 Task: Adjust the "Undo Send" cancellation period to 20 seconds in Gmail settings.
Action: Mouse moved to (1015, 60)
Screenshot: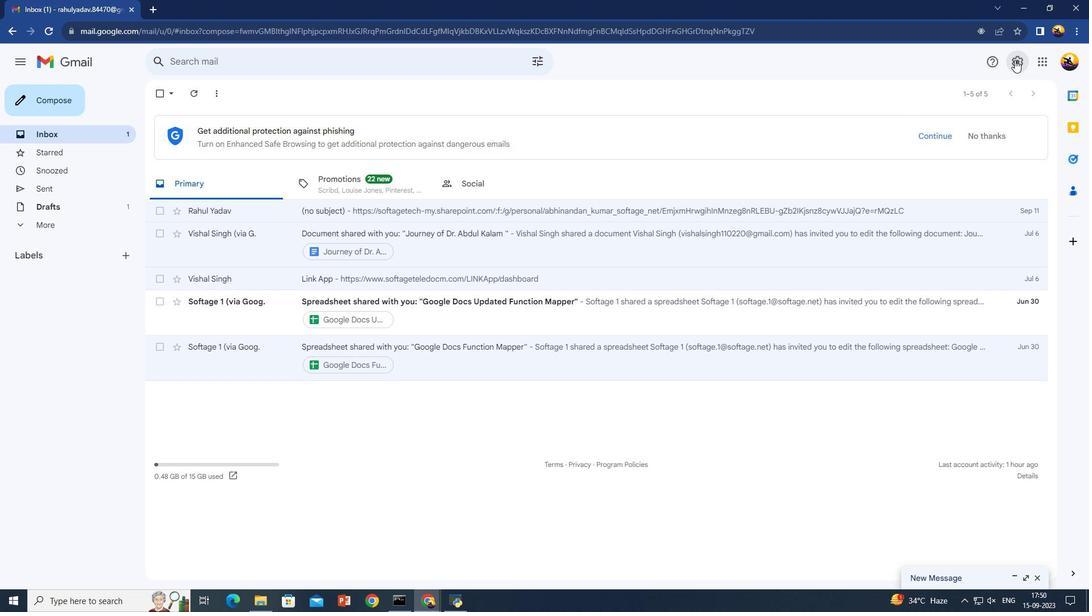 
Action: Mouse pressed left at (1015, 60)
Screenshot: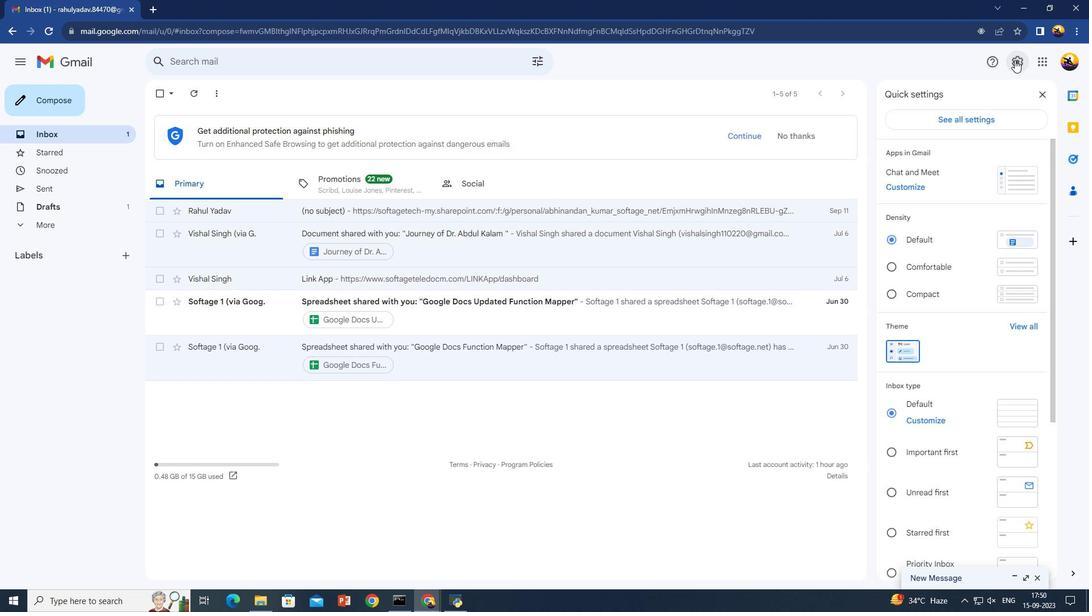 
Action: Mouse moved to (987, 123)
Screenshot: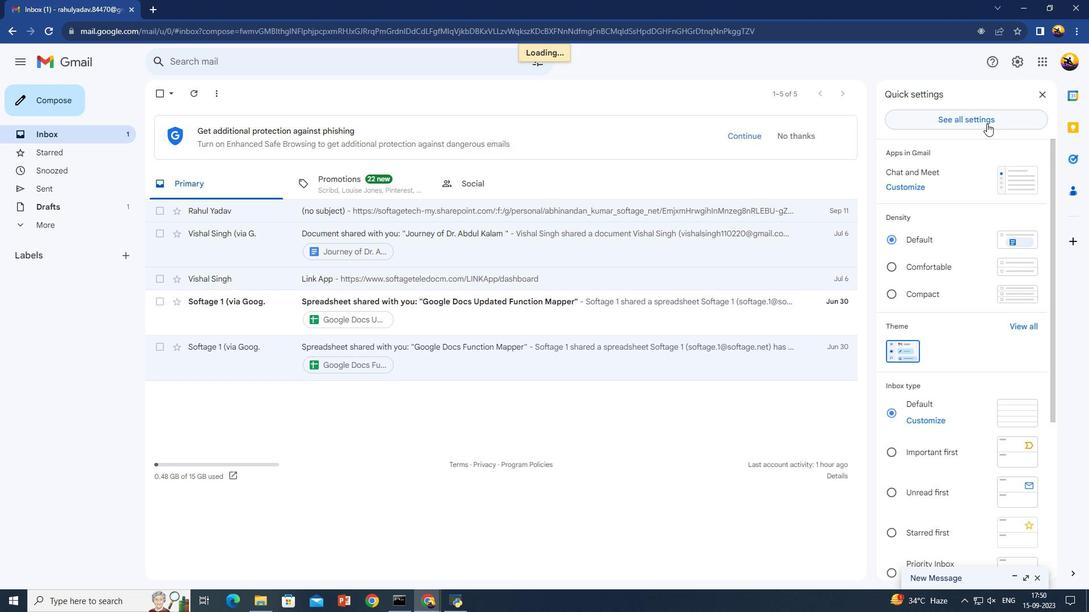 
Action: Mouse pressed left at (987, 123)
Screenshot: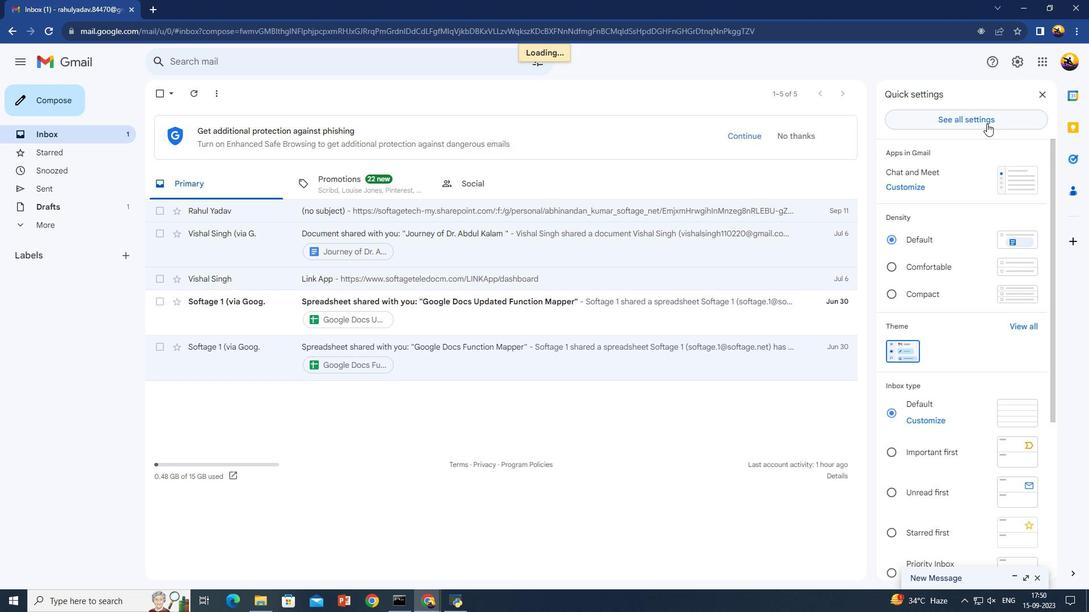 
Action: Mouse moved to (448, 225)
Screenshot: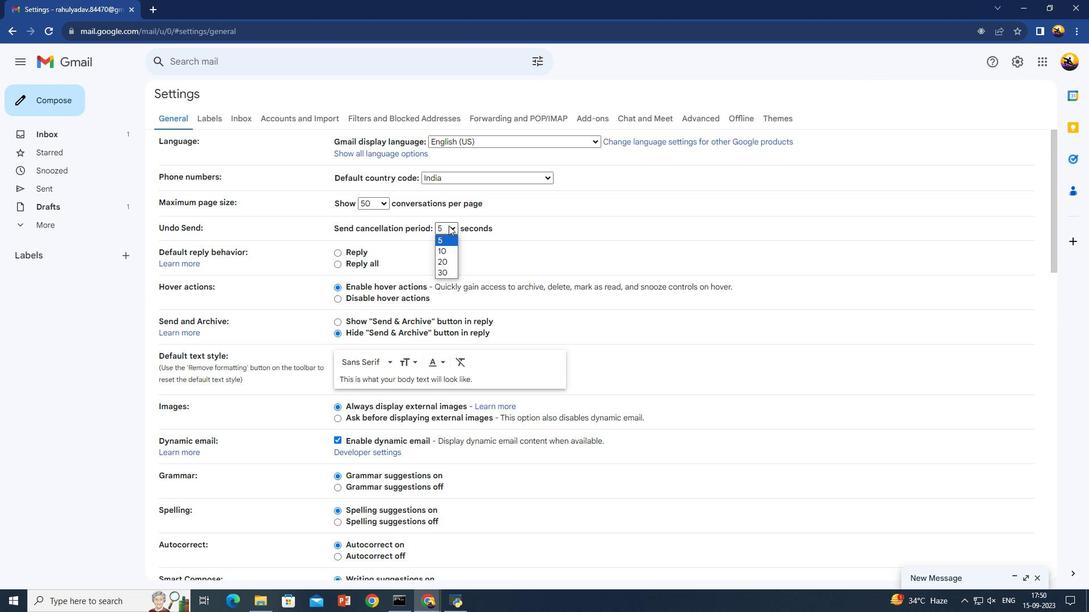 
Action: Mouse pressed left at (448, 225)
Screenshot: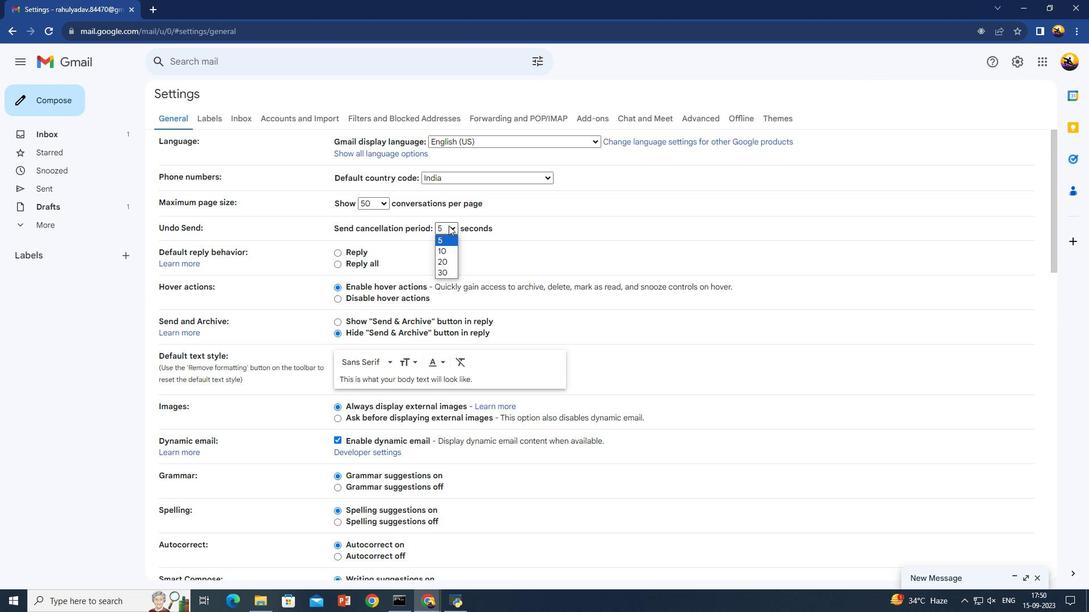 
Action: Mouse moved to (445, 258)
Screenshot: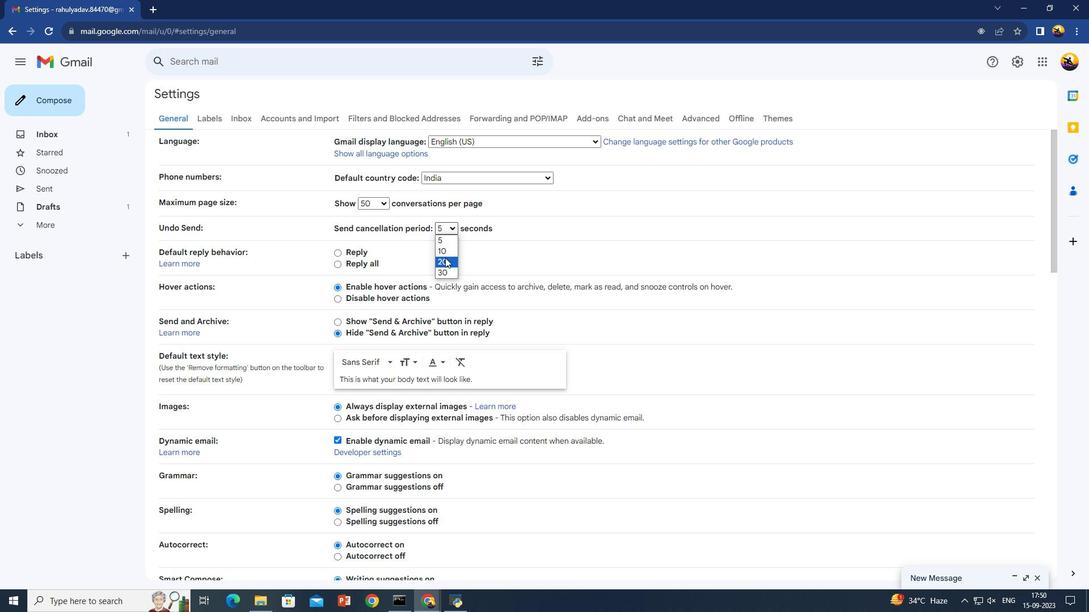 
Action: Mouse pressed left at (445, 258)
Screenshot: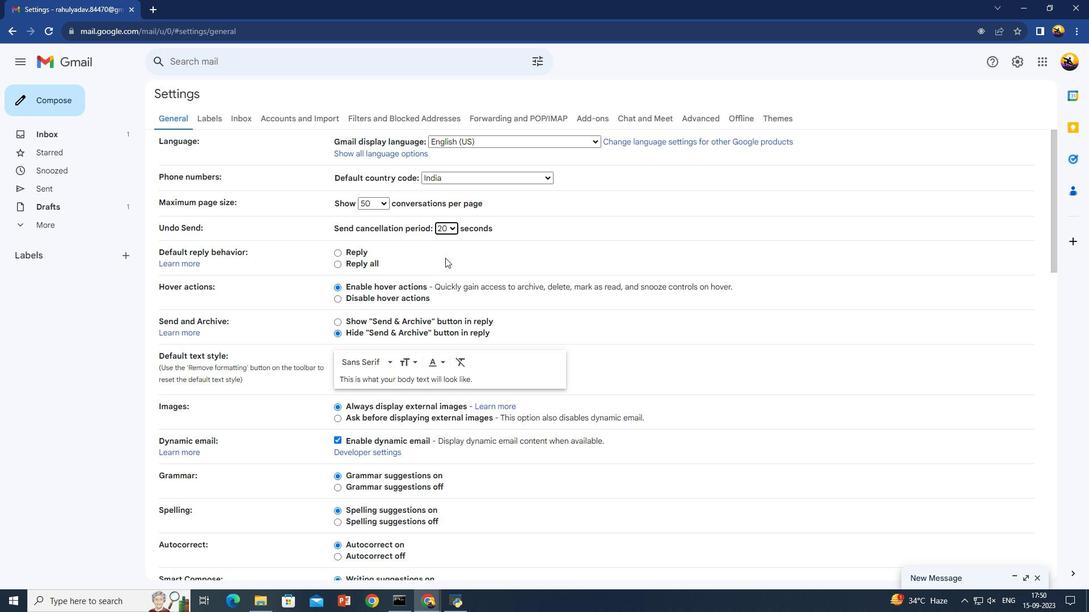 
Action: Mouse scrolled (445, 257) with delta (0, 0)
Screenshot: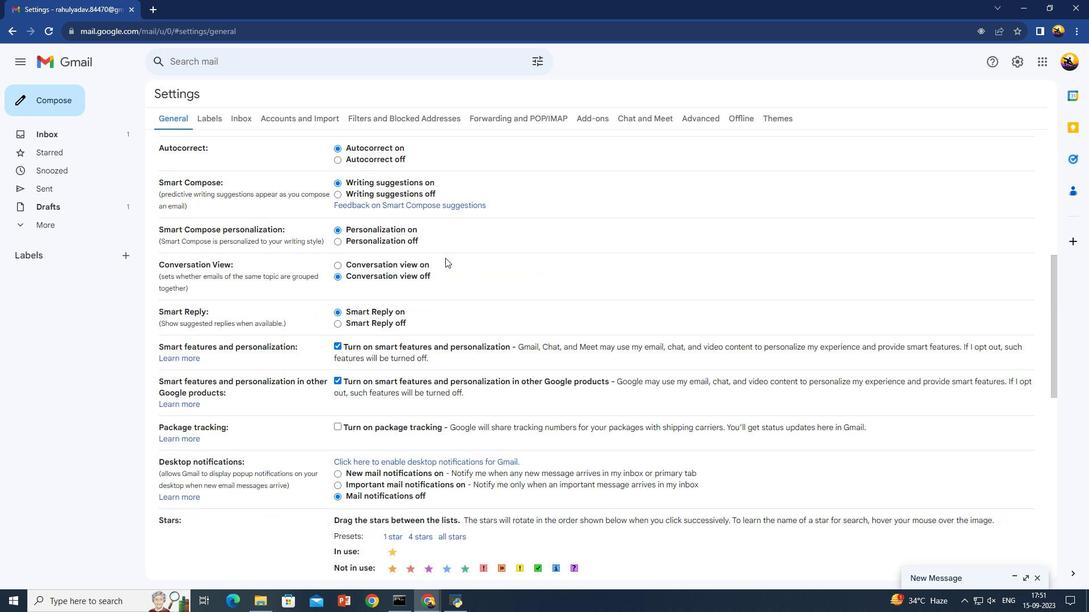 
Action: Mouse scrolled (445, 257) with delta (0, 0)
Screenshot: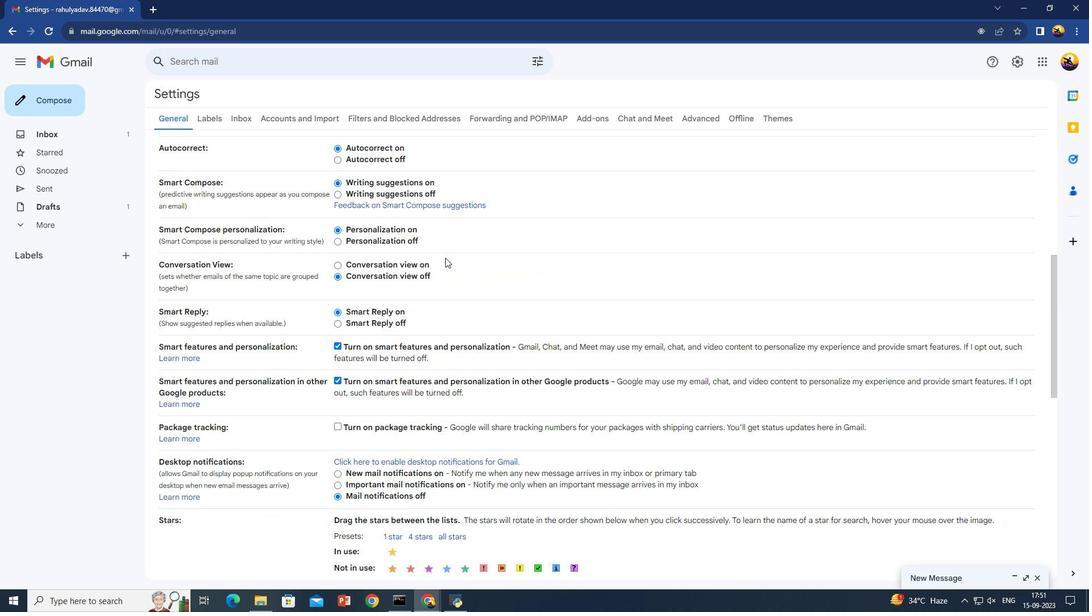
Action: Mouse scrolled (445, 257) with delta (0, 0)
Screenshot: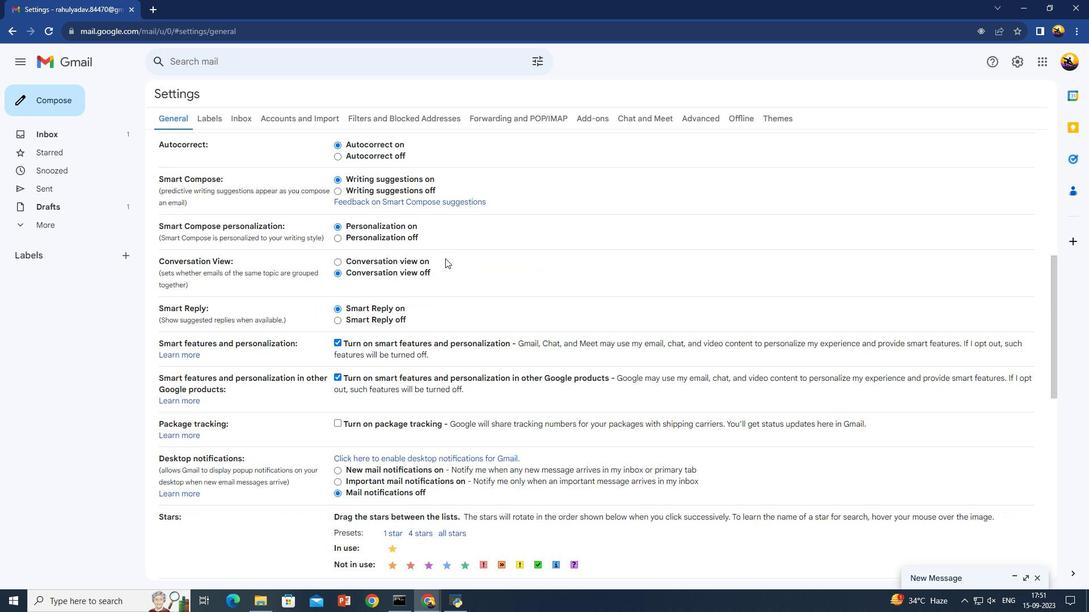
Action: Mouse scrolled (445, 257) with delta (0, 0)
Screenshot: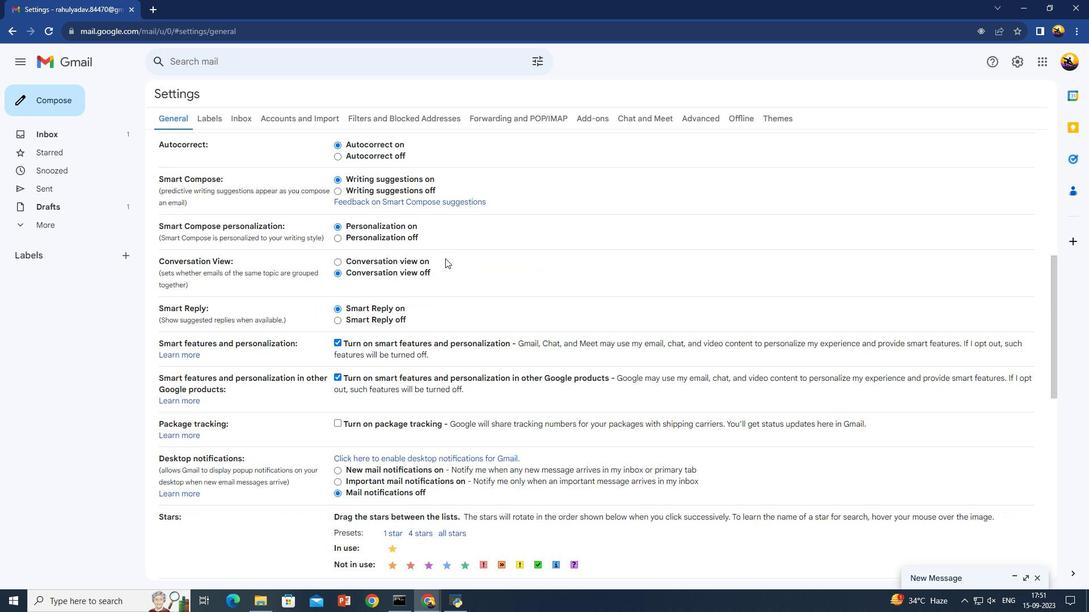 
Action: Mouse scrolled (445, 257) with delta (0, 0)
Screenshot: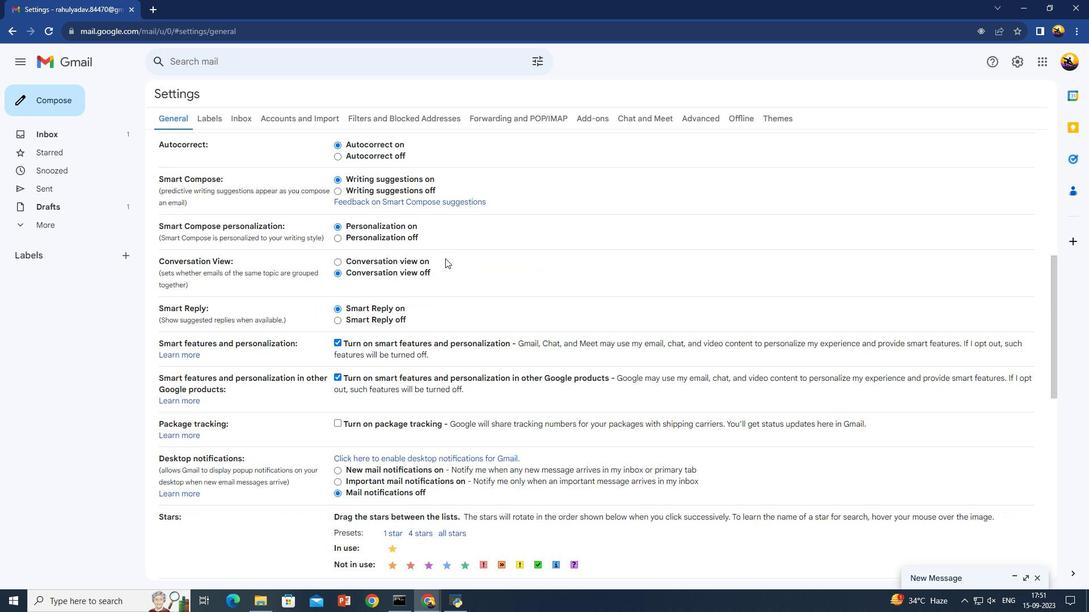 
Action: Mouse scrolled (445, 257) with delta (0, 0)
Screenshot: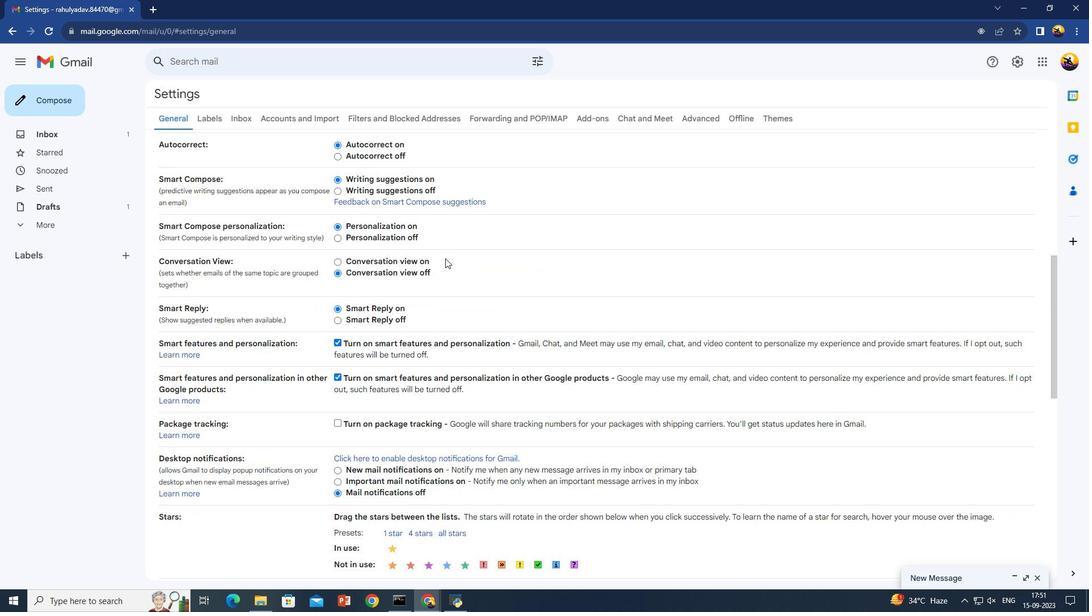 
Action: Mouse scrolled (445, 257) with delta (0, 0)
Screenshot: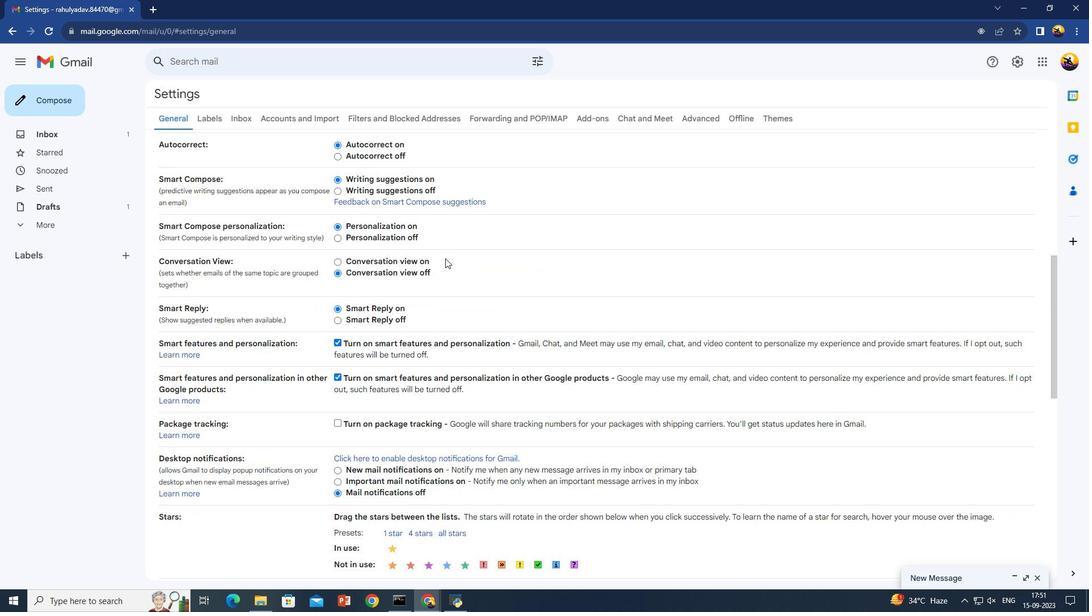 
Action: Mouse moved to (445, 258)
Screenshot: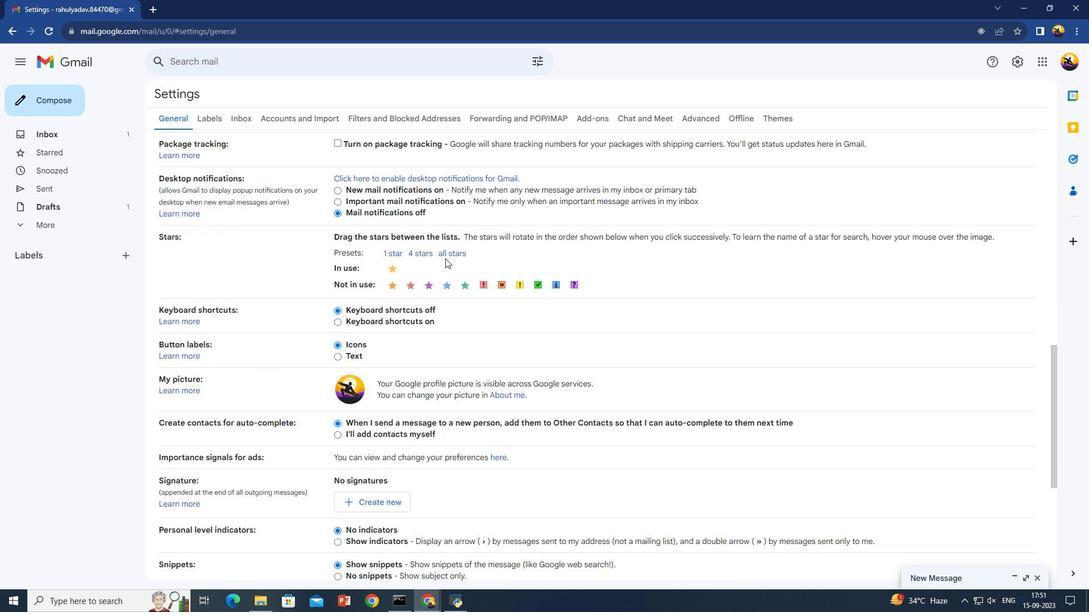 
Action: Mouse scrolled (445, 258) with delta (0, 0)
Screenshot: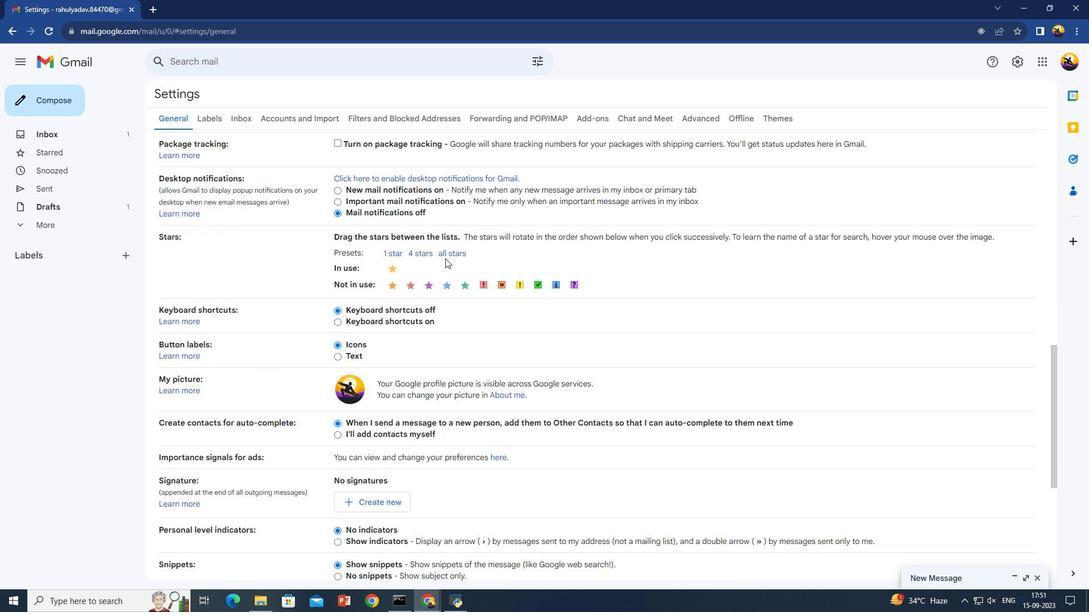 
Action: Mouse scrolled (445, 258) with delta (0, 0)
Screenshot: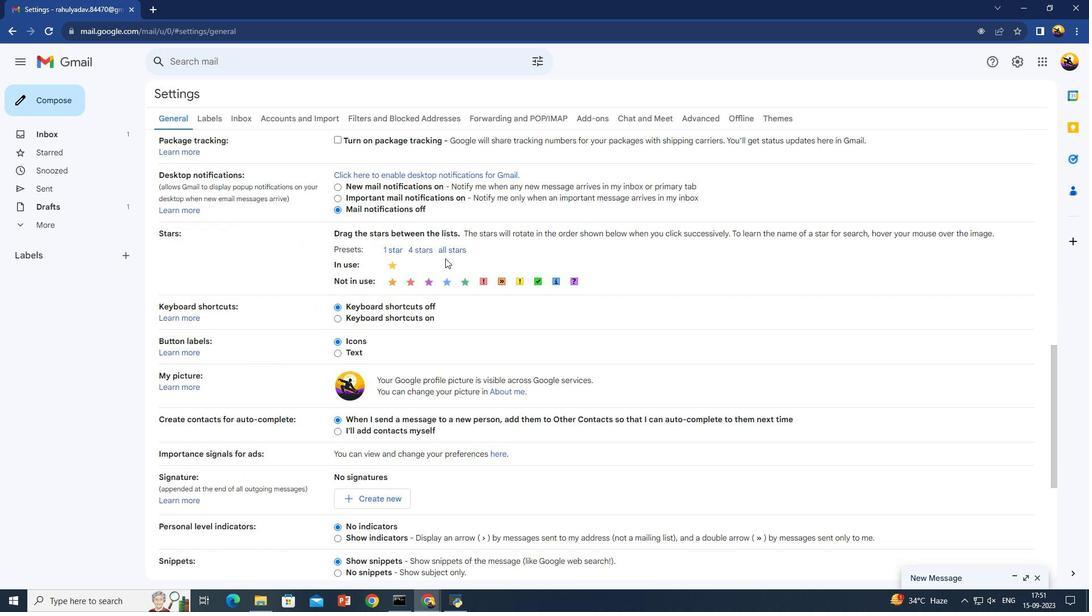 
Action: Mouse scrolled (445, 258) with delta (0, 0)
Screenshot: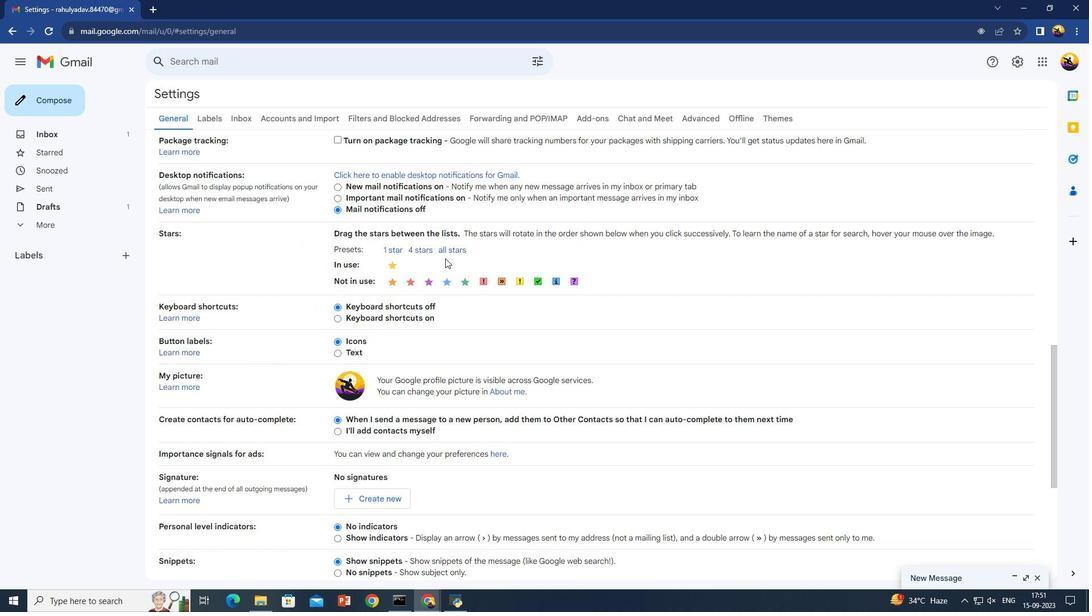 
Action: Mouse scrolled (445, 258) with delta (0, 0)
Screenshot: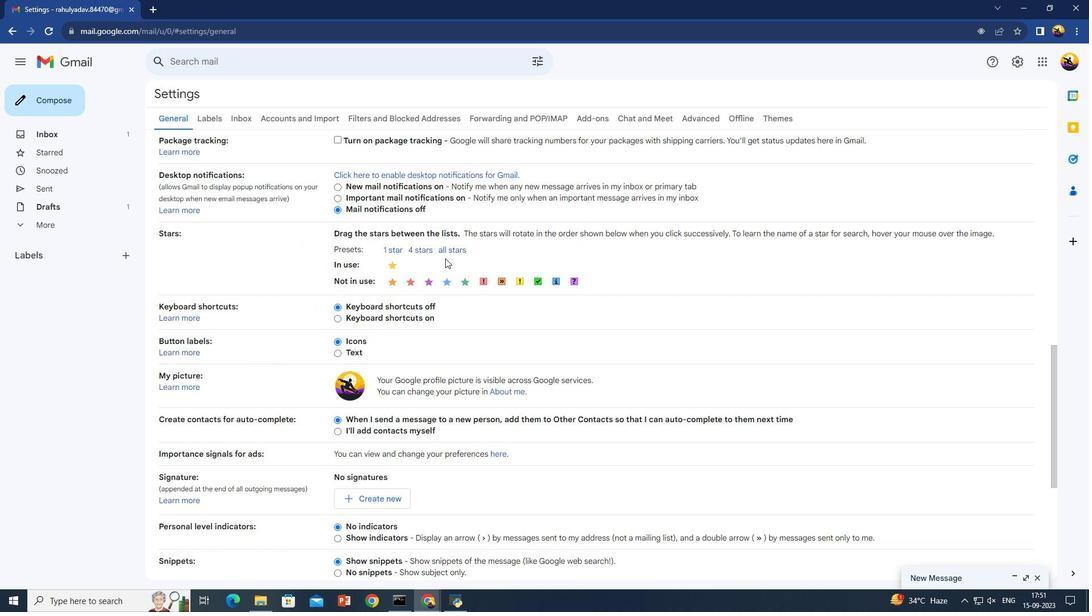 
Action: Mouse scrolled (445, 258) with delta (0, 0)
Screenshot: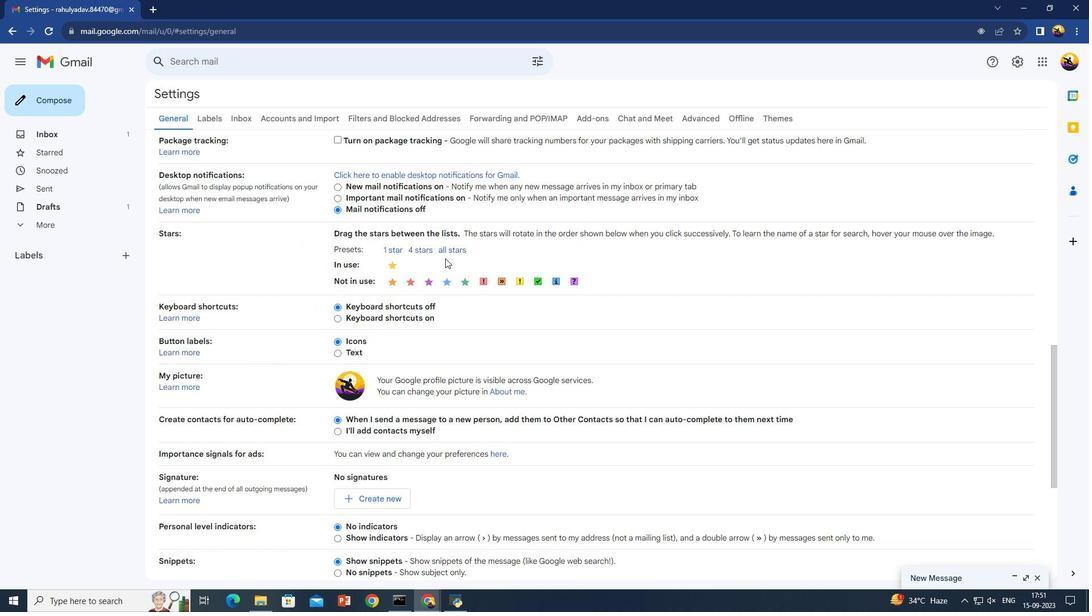 
Action: Mouse scrolled (445, 258) with delta (0, 0)
Screenshot: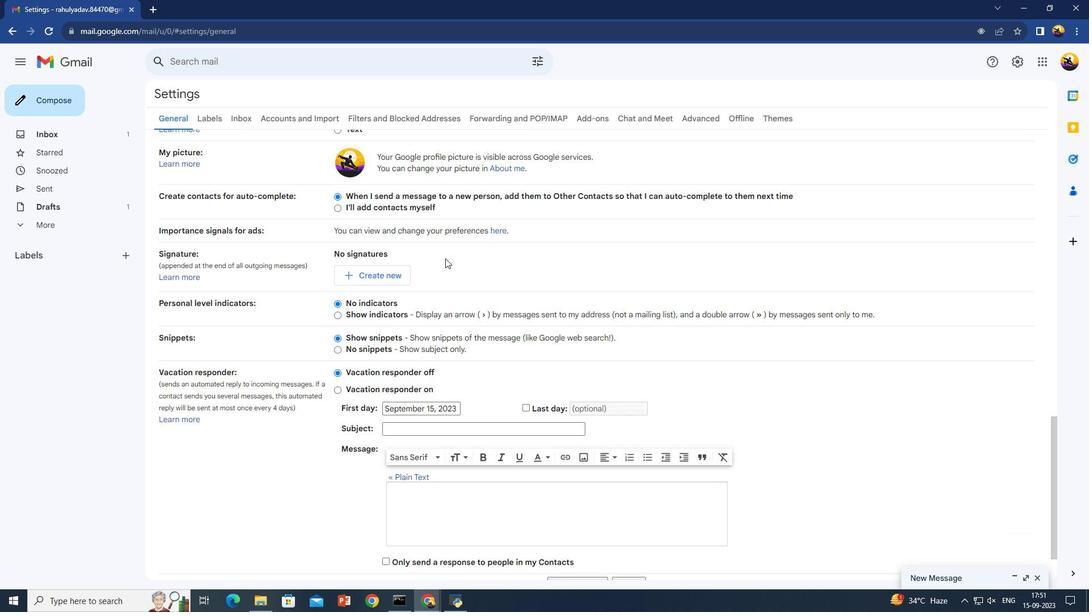 
Action: Mouse scrolled (445, 259) with delta (0, 0)
Screenshot: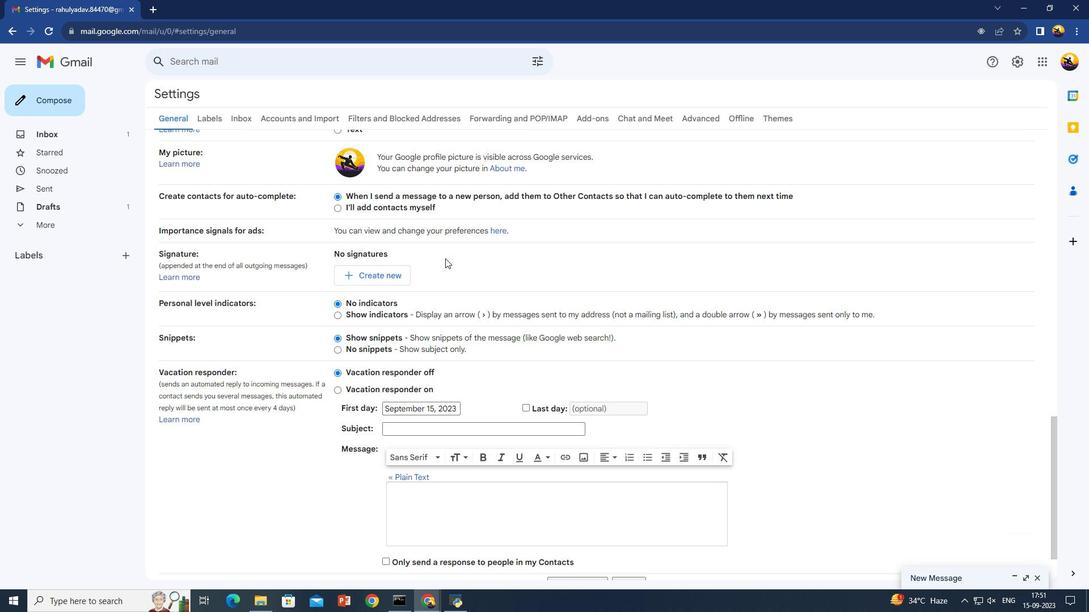 
Action: Mouse scrolled (445, 258) with delta (0, 0)
Screenshot: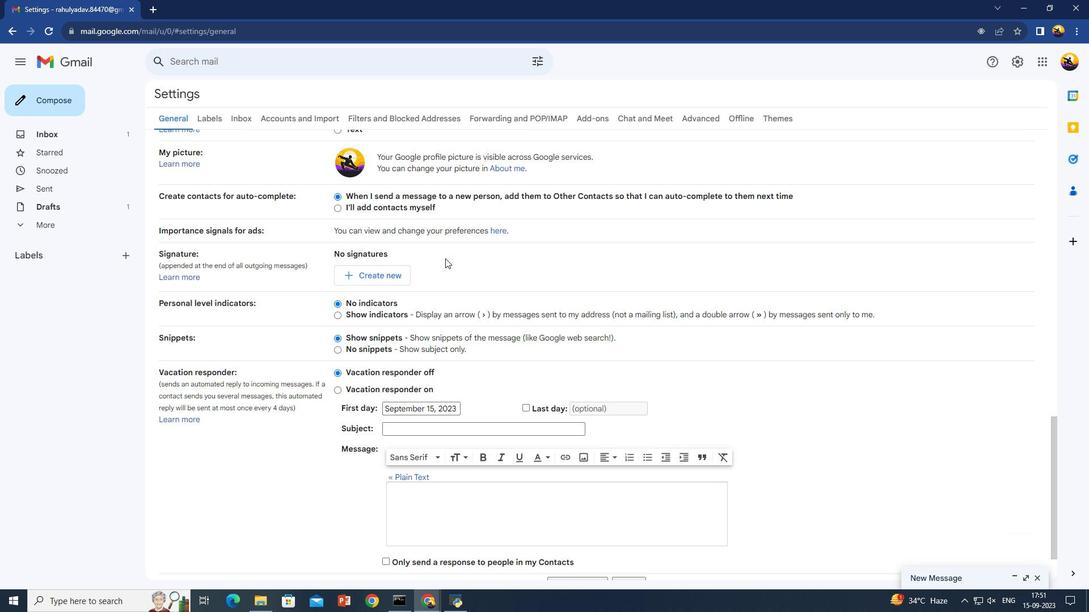 
Action: Mouse scrolled (445, 258) with delta (0, 0)
Screenshot: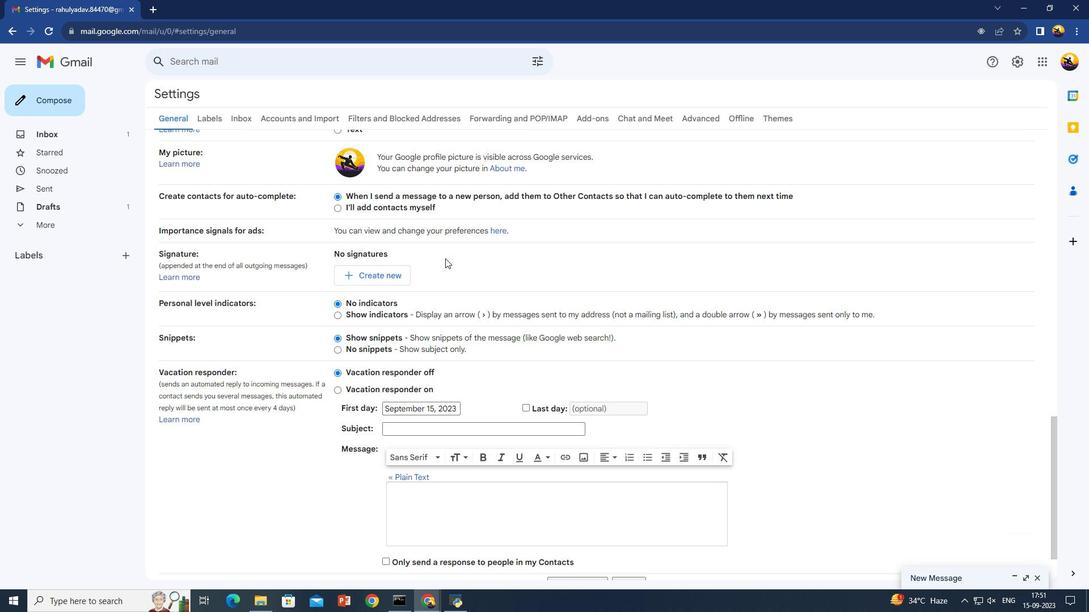 
Action: Mouse scrolled (445, 258) with delta (0, 0)
Screenshot: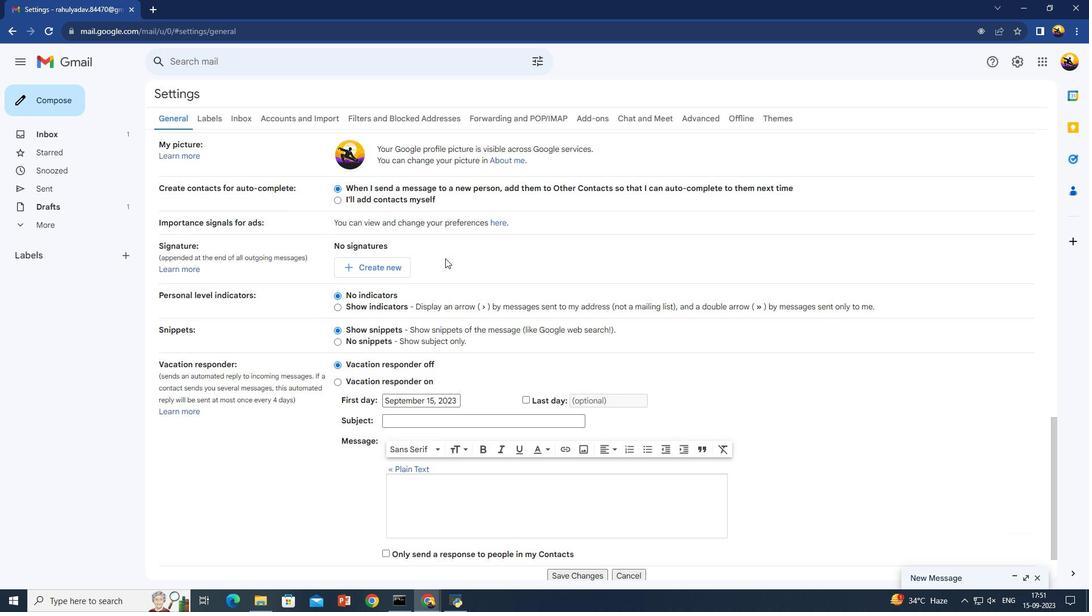 
Action: Mouse scrolled (445, 258) with delta (0, 0)
Screenshot: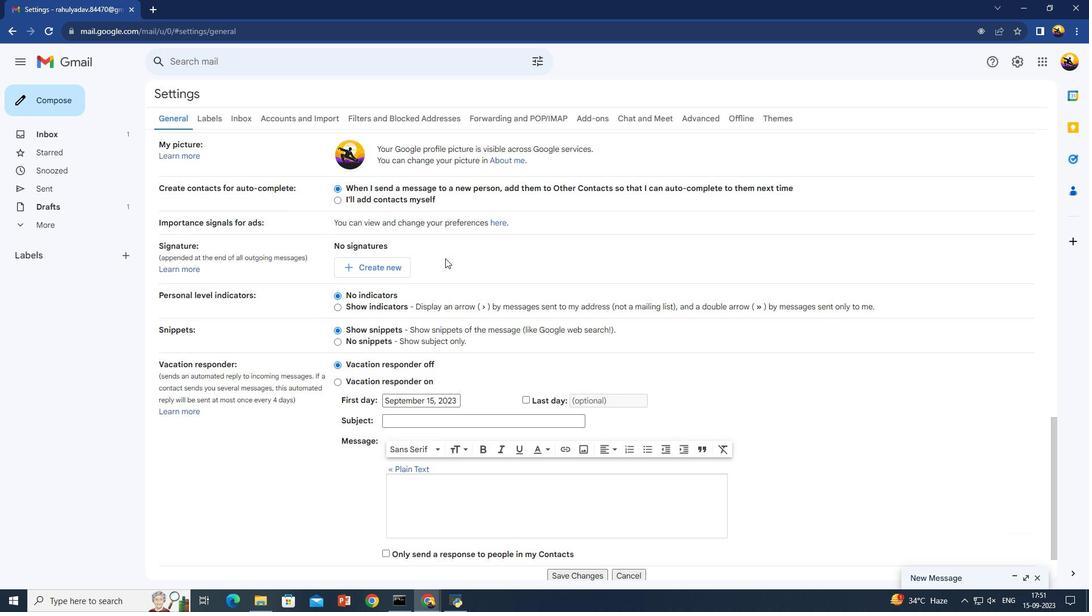 
Action: Mouse scrolled (445, 258) with delta (0, 0)
Screenshot: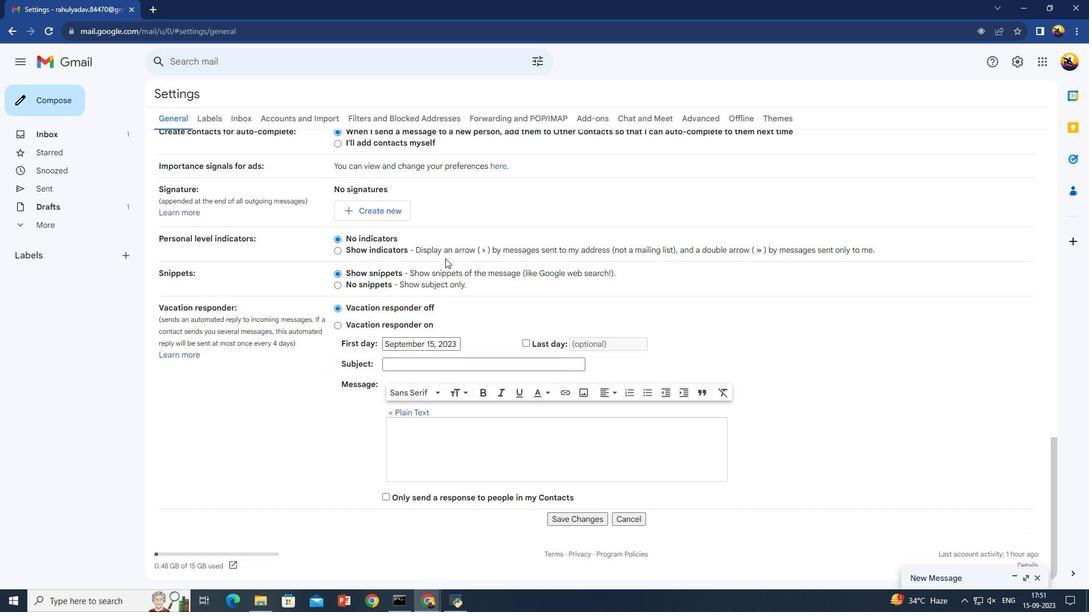 
Action: Mouse scrolled (445, 258) with delta (0, 0)
Screenshot: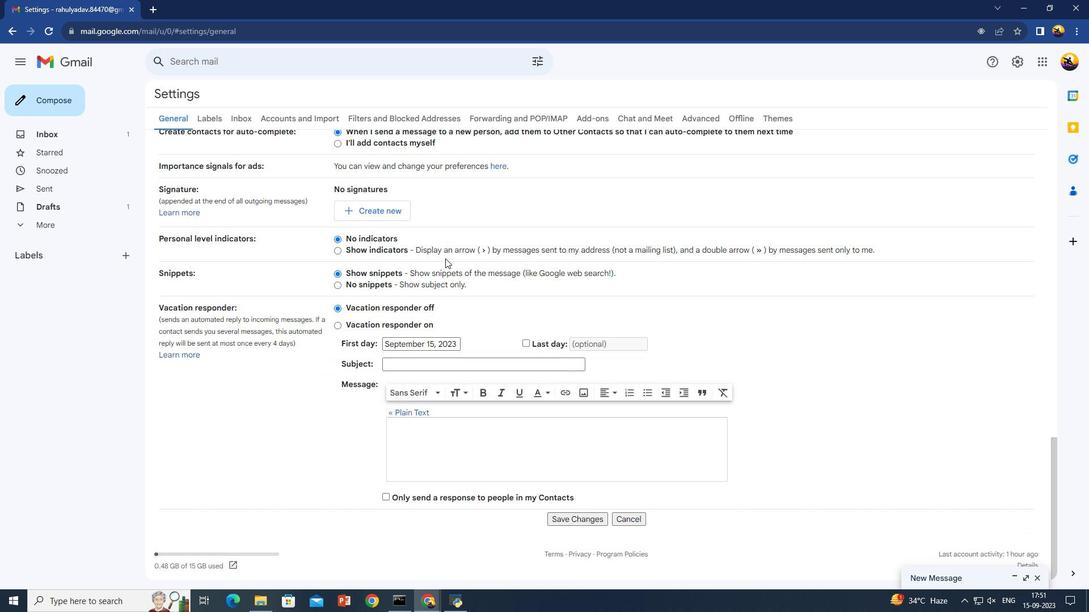 
Action: Mouse scrolled (445, 258) with delta (0, 0)
Screenshot: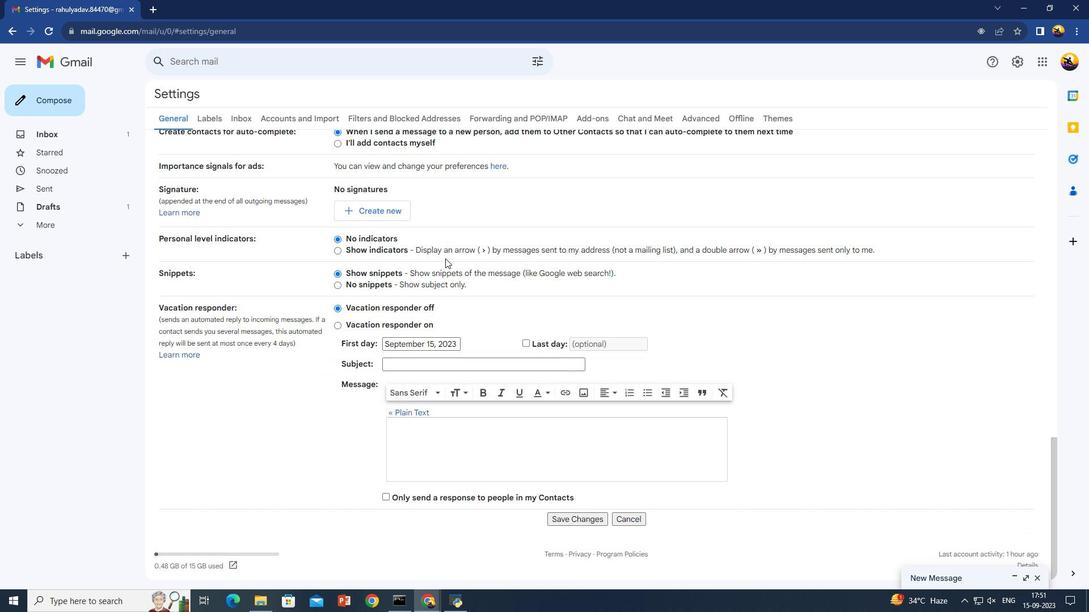 
Action: Mouse scrolled (445, 258) with delta (0, 0)
Screenshot: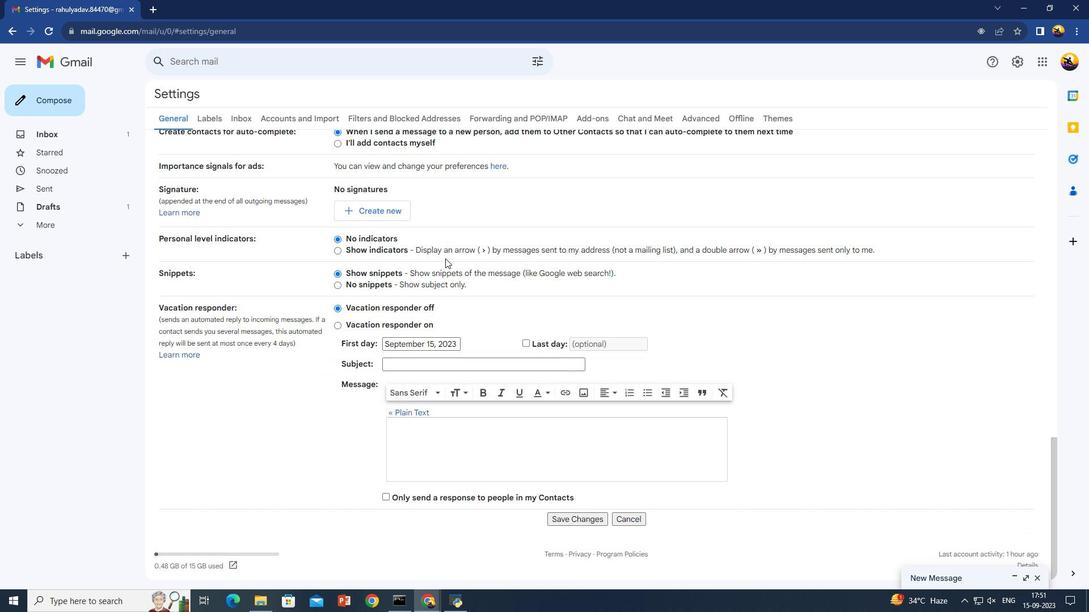 
Action: Mouse scrolled (445, 258) with delta (0, 0)
Screenshot: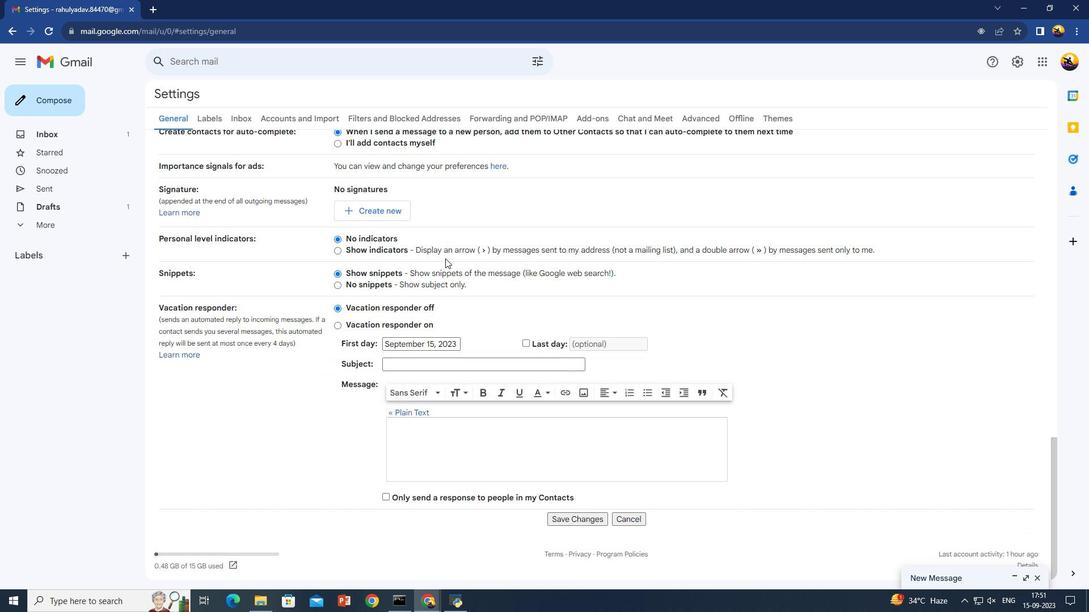 
Action: Mouse scrolled (445, 258) with delta (0, 0)
Screenshot: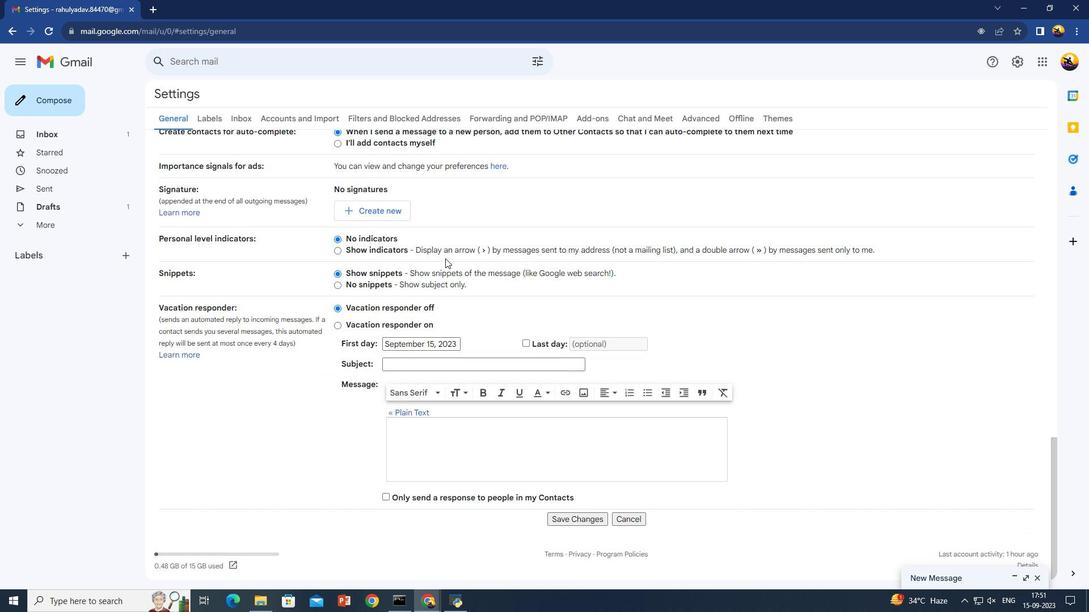 
Action: Mouse moved to (445, 258)
Screenshot: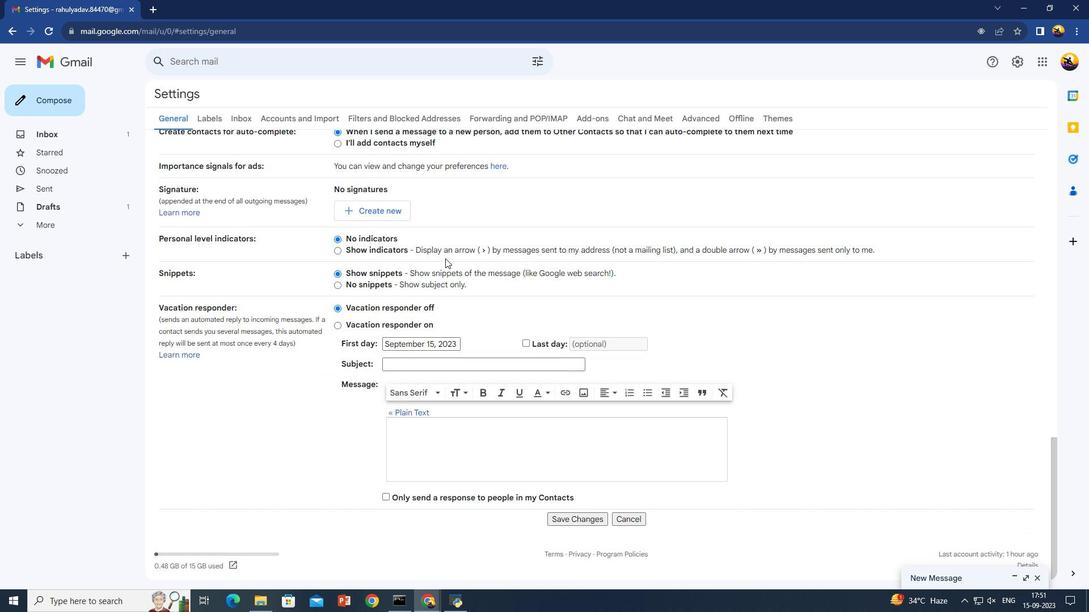 
Action: Mouse scrolled (445, 258) with delta (0, 0)
Screenshot: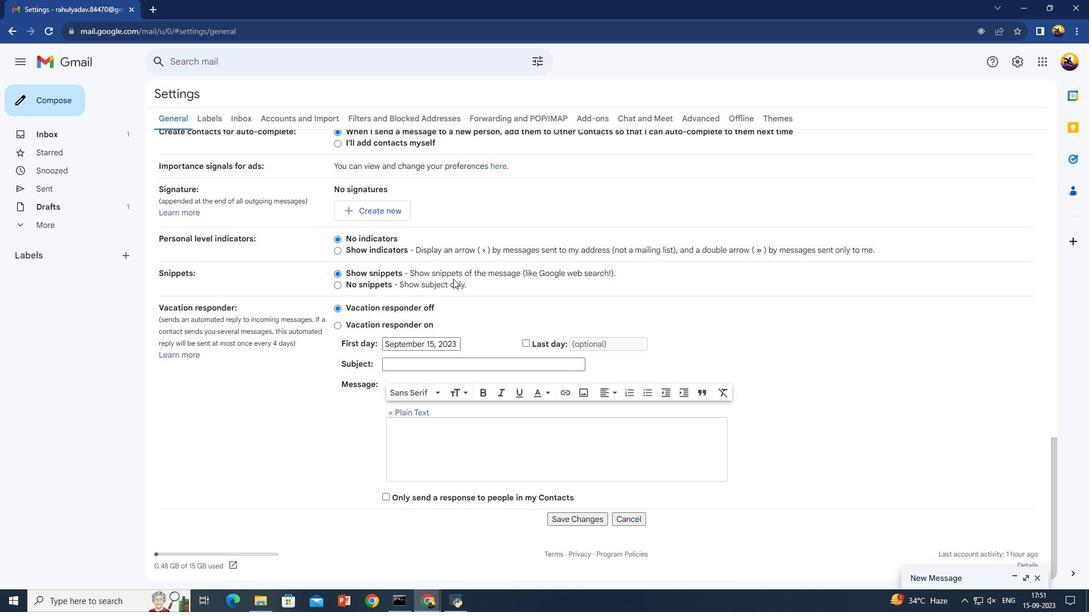 
Action: Mouse scrolled (445, 258) with delta (0, 0)
Screenshot: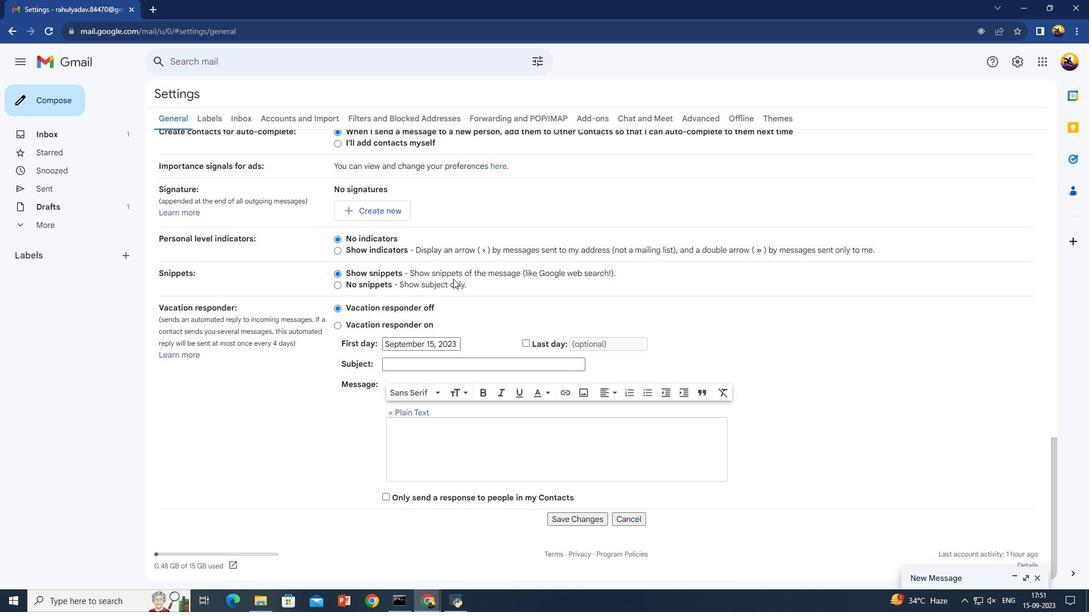 
Action: Mouse scrolled (445, 257) with delta (0, -1)
Screenshot: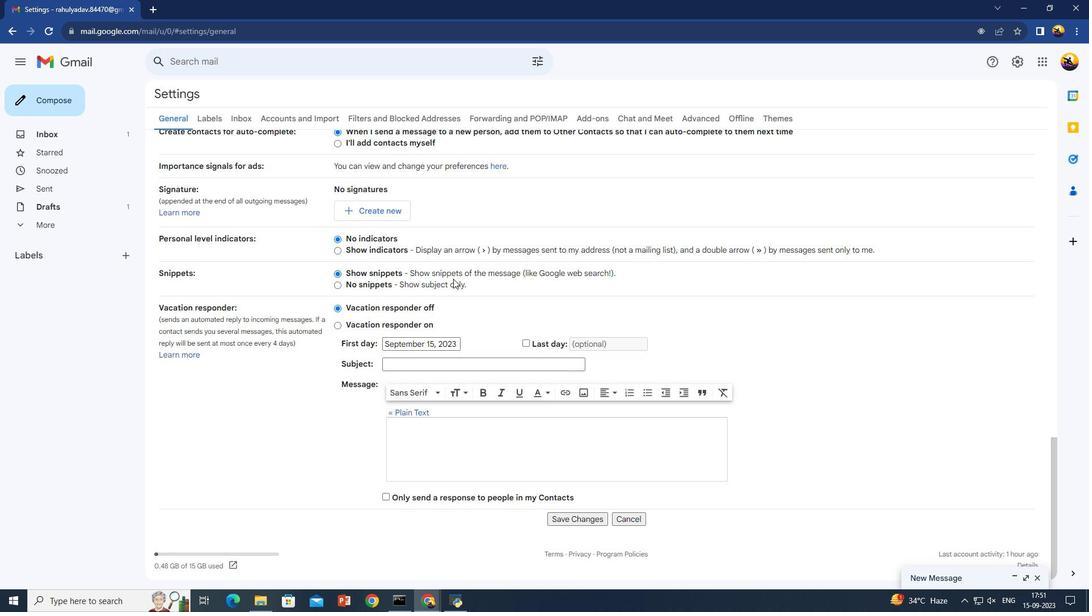 
Action: Mouse scrolled (445, 258) with delta (0, 0)
Screenshot: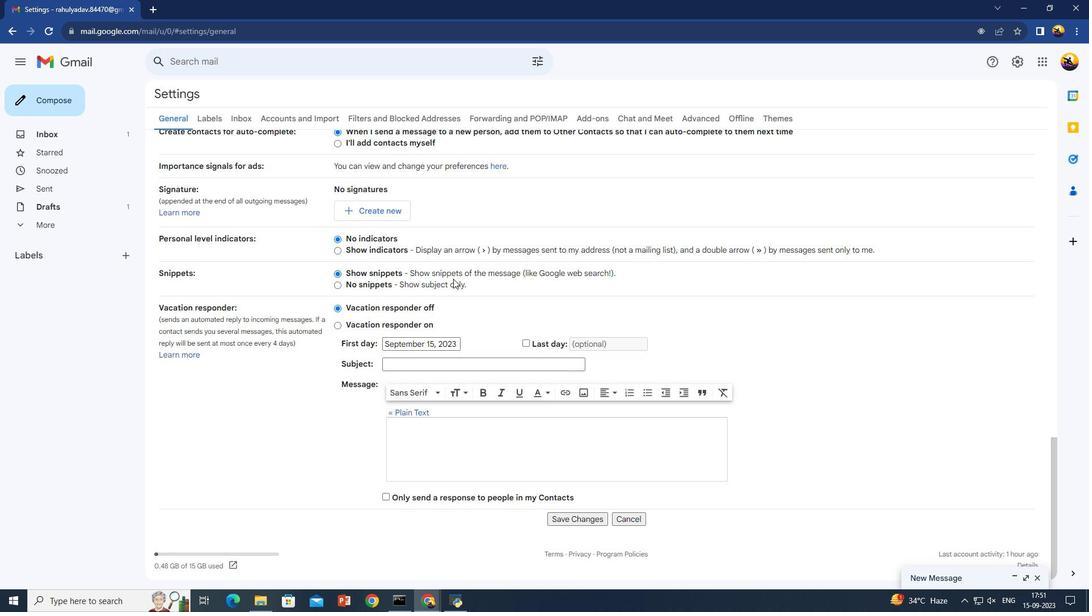 
Action: Mouse scrolled (445, 259) with delta (0, 0)
Screenshot: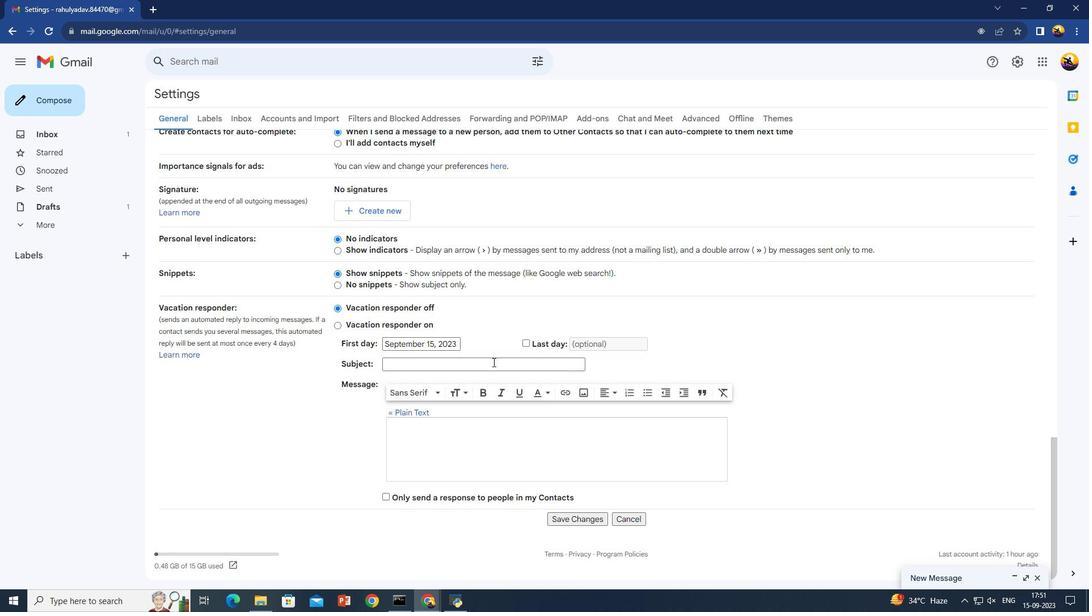 
Action: Mouse scrolled (445, 258) with delta (0, 0)
Screenshot: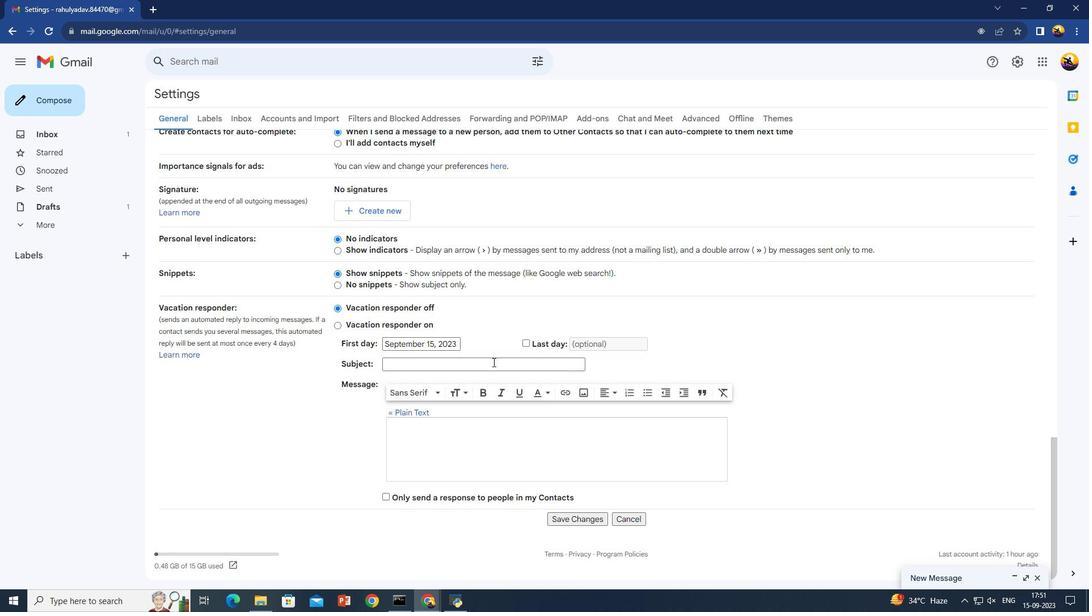 
Action: Mouse scrolled (445, 258) with delta (0, 0)
Screenshot: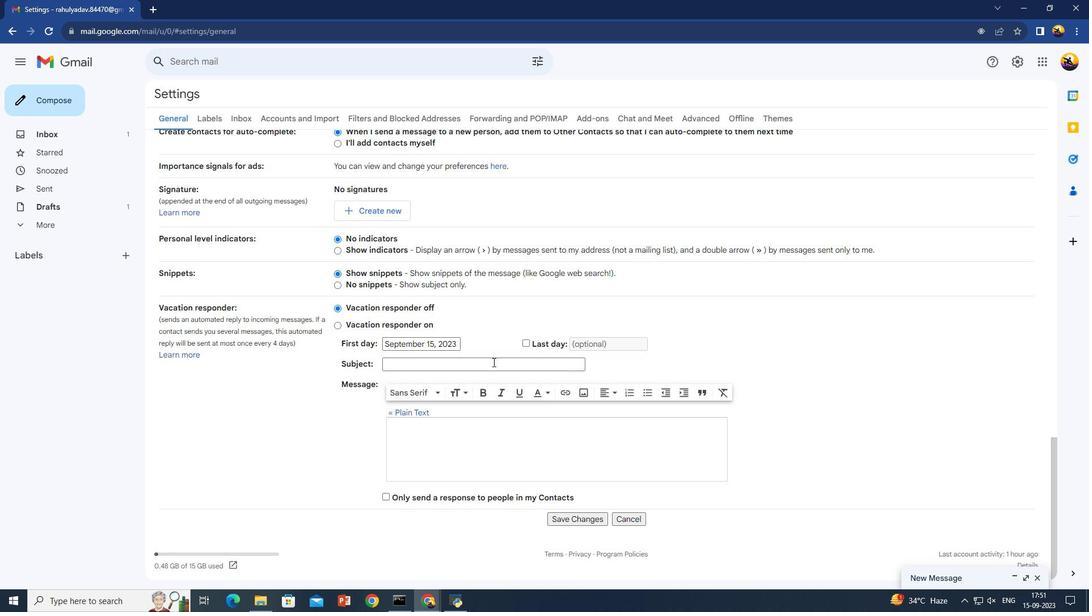 
Action: Mouse moved to (587, 517)
Screenshot: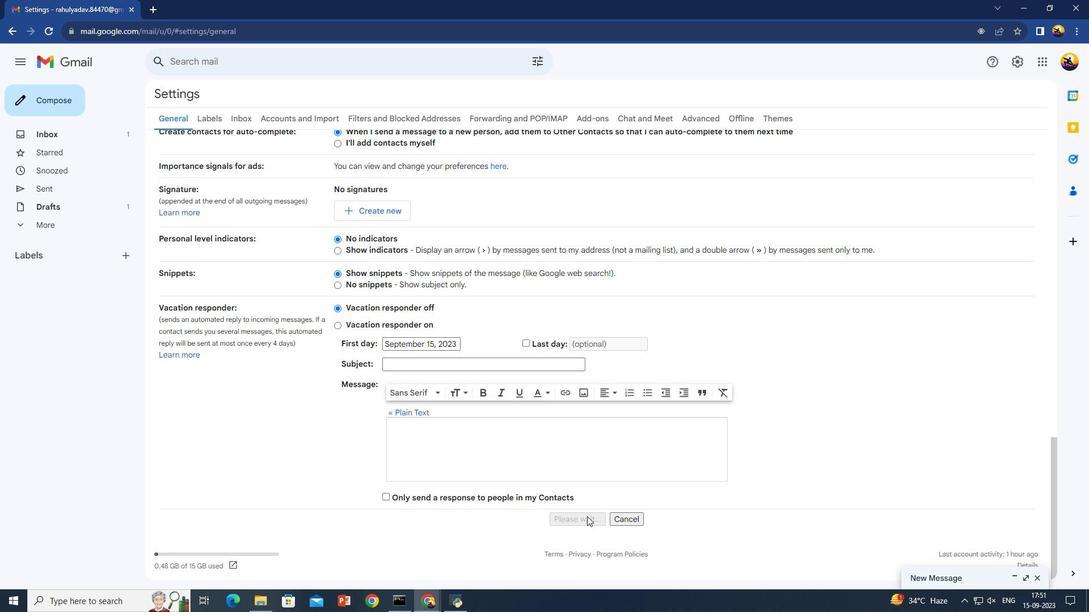 
Action: Mouse pressed left at (587, 517)
Screenshot: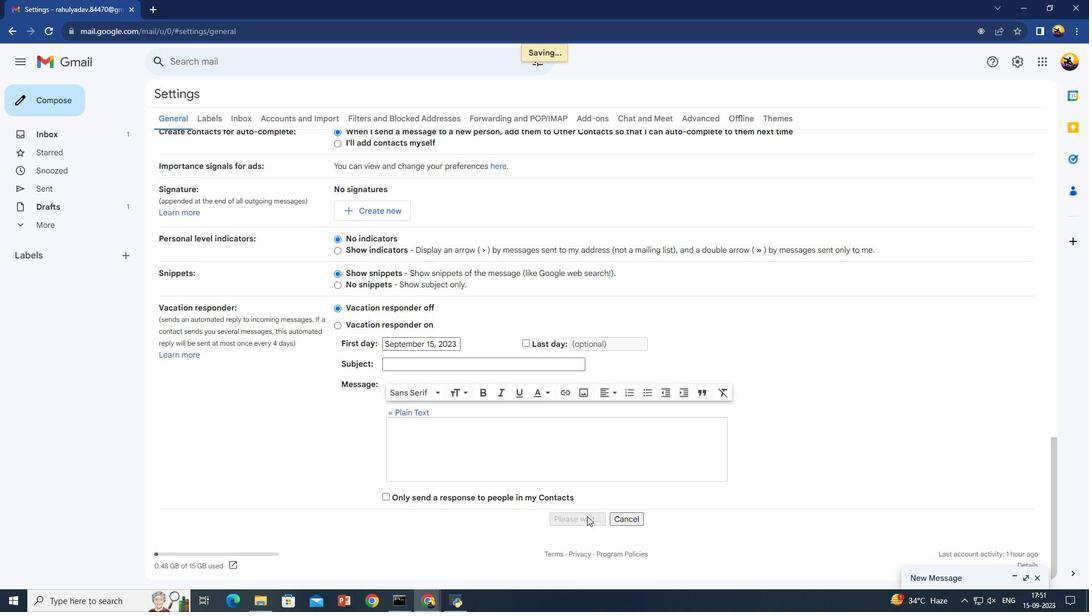 
